 Task: Look for products in the category "Baby Health Care" from Babo Botanicals only.
Action: Mouse moved to (298, 154)
Screenshot: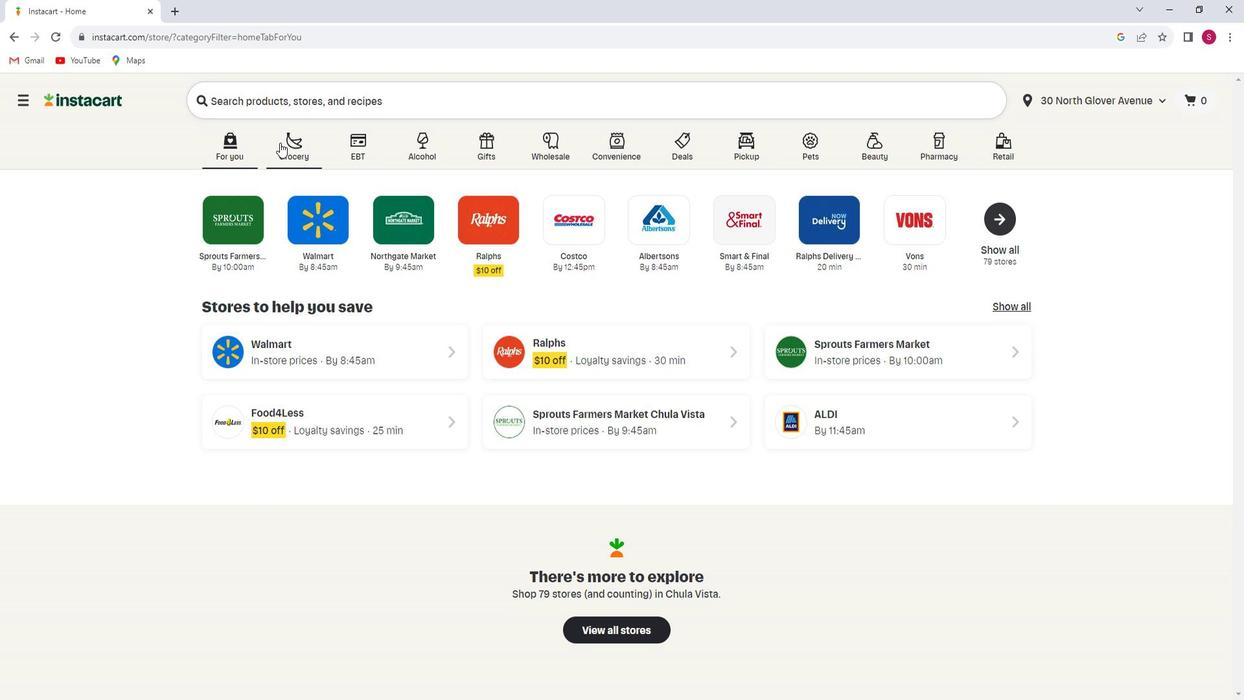 
Action: Mouse pressed left at (298, 154)
Screenshot: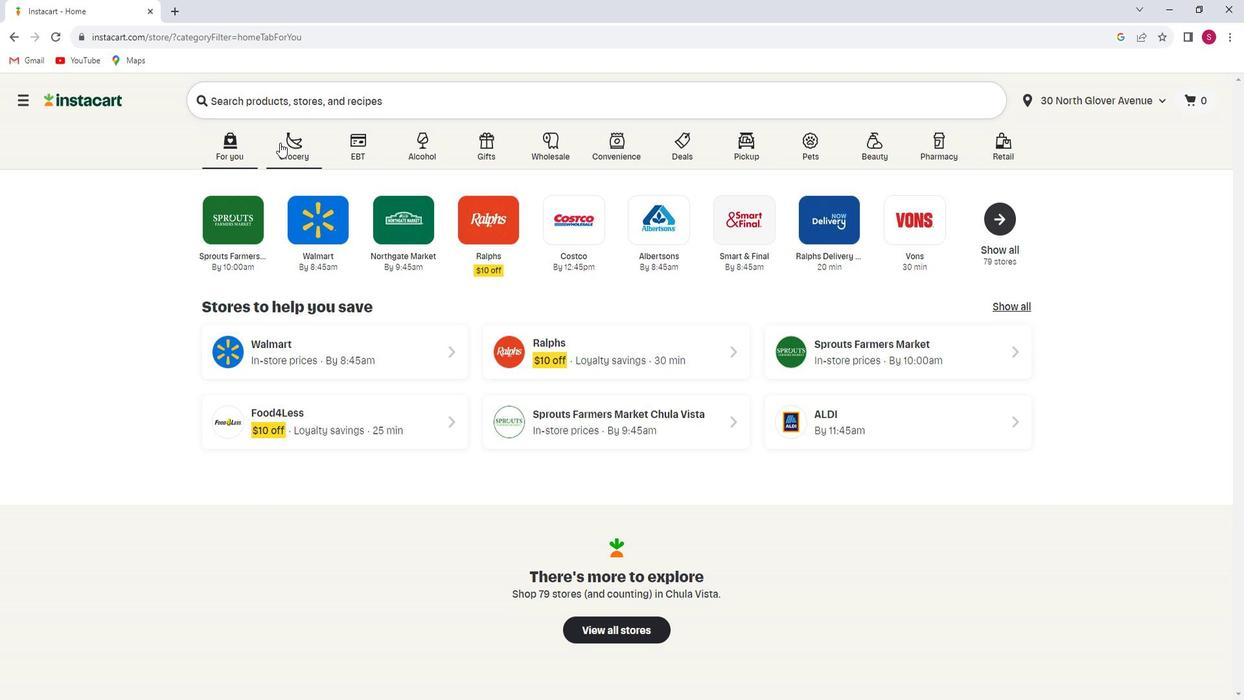 
Action: Mouse moved to (316, 385)
Screenshot: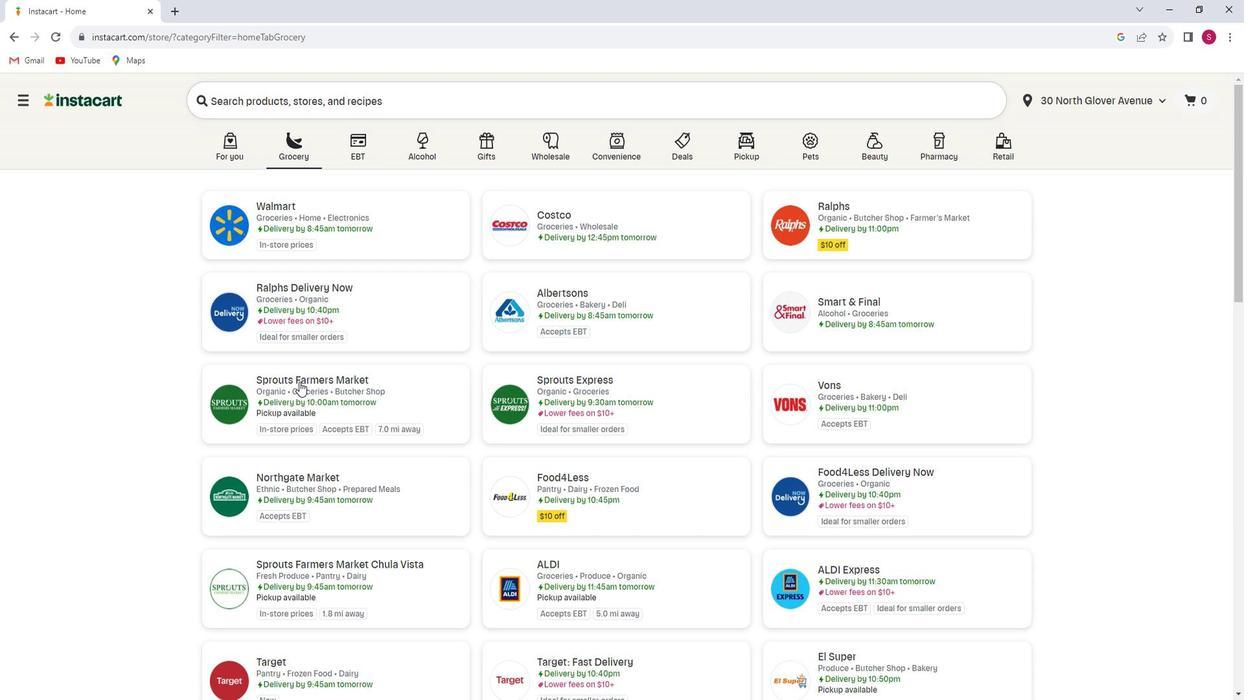 
Action: Mouse pressed left at (316, 385)
Screenshot: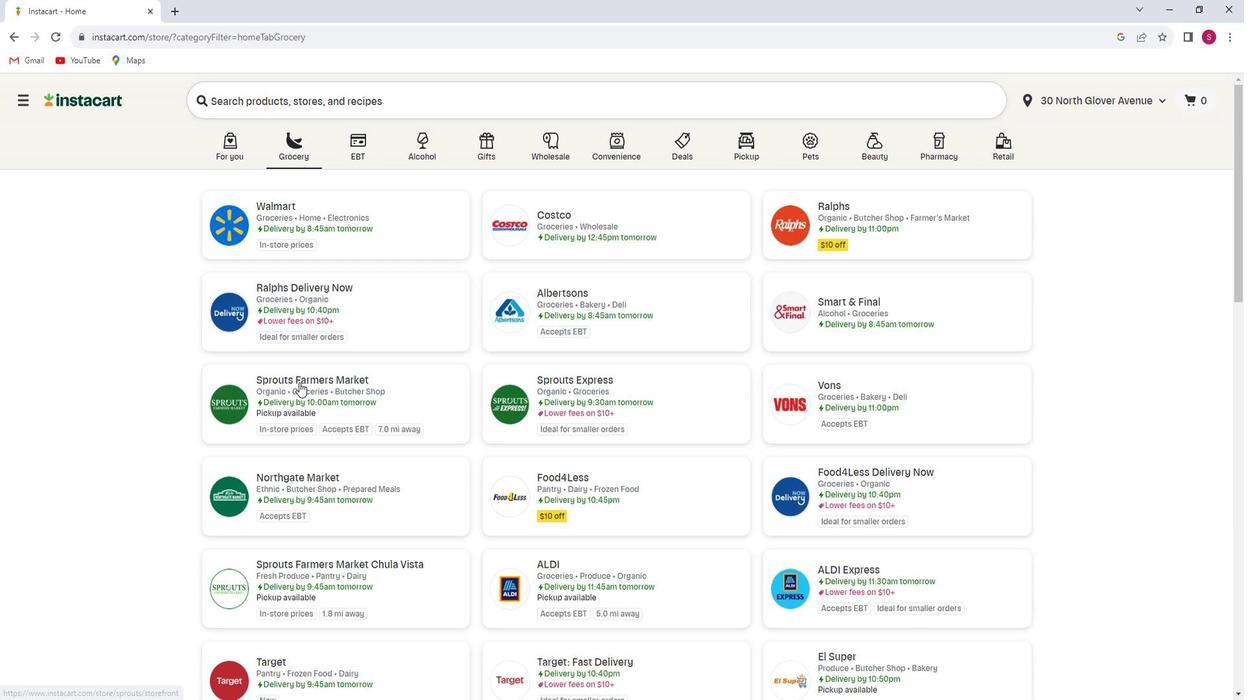 
Action: Mouse moved to (107, 442)
Screenshot: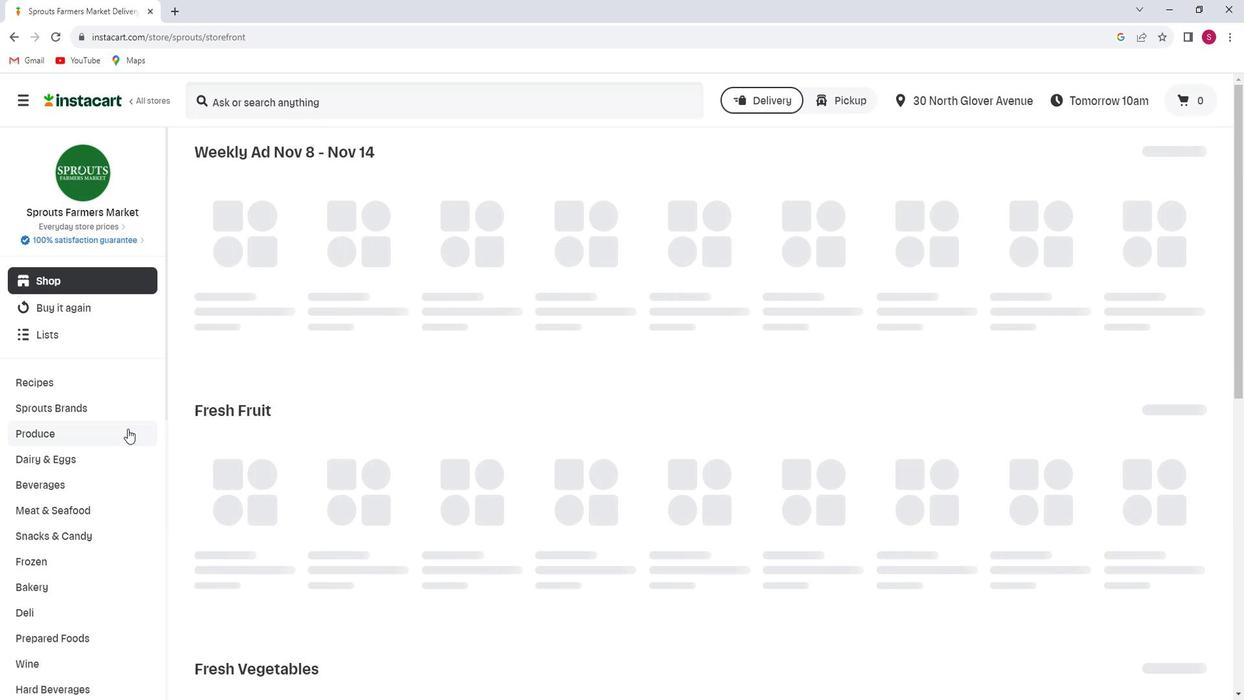 
Action: Mouse scrolled (107, 442) with delta (0, 0)
Screenshot: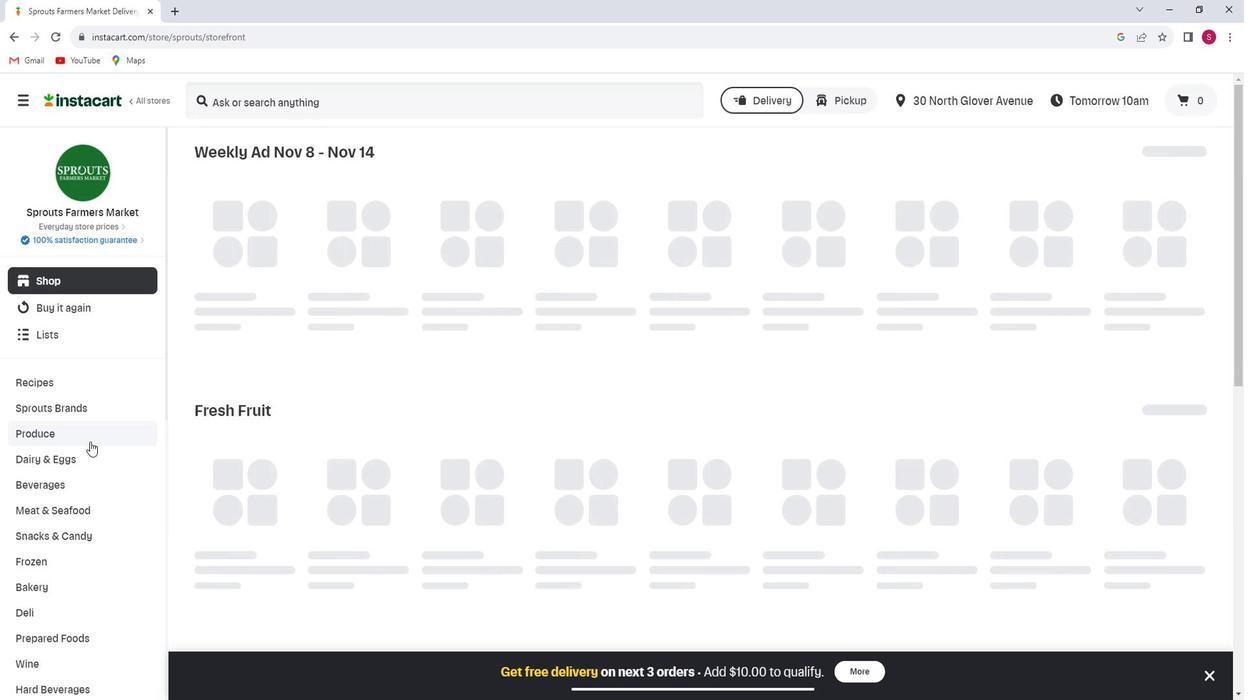
Action: Mouse scrolled (107, 442) with delta (0, 0)
Screenshot: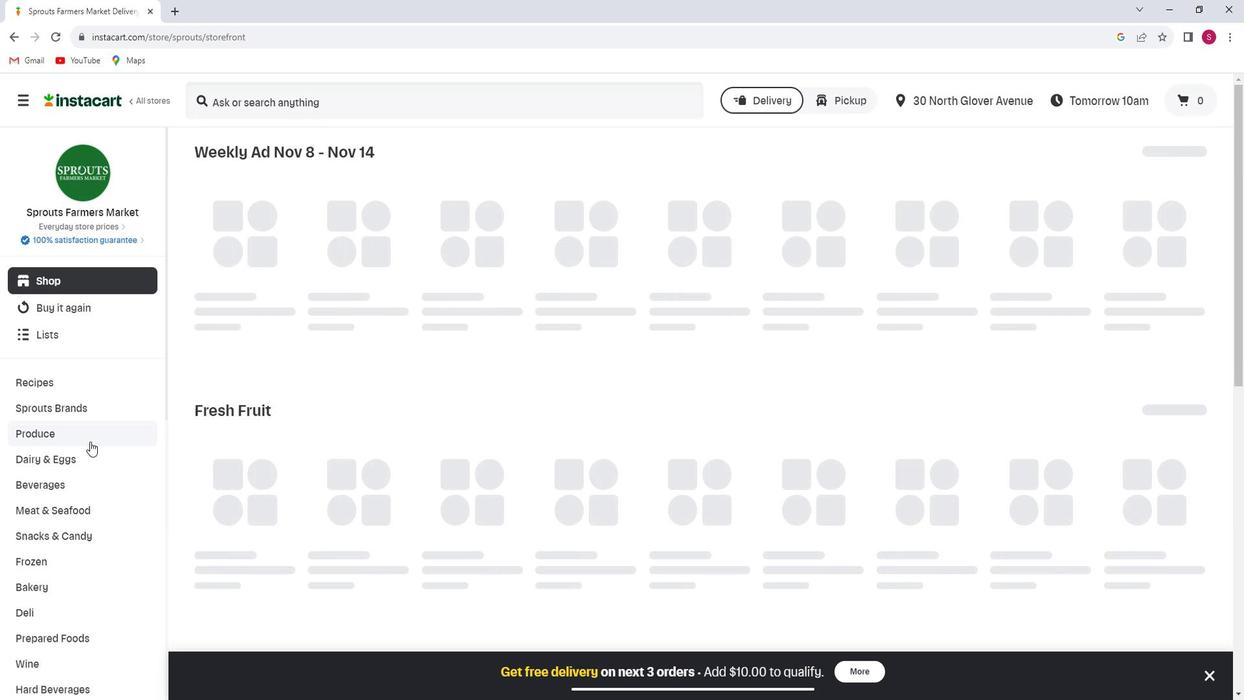
Action: Mouse scrolled (107, 442) with delta (0, 0)
Screenshot: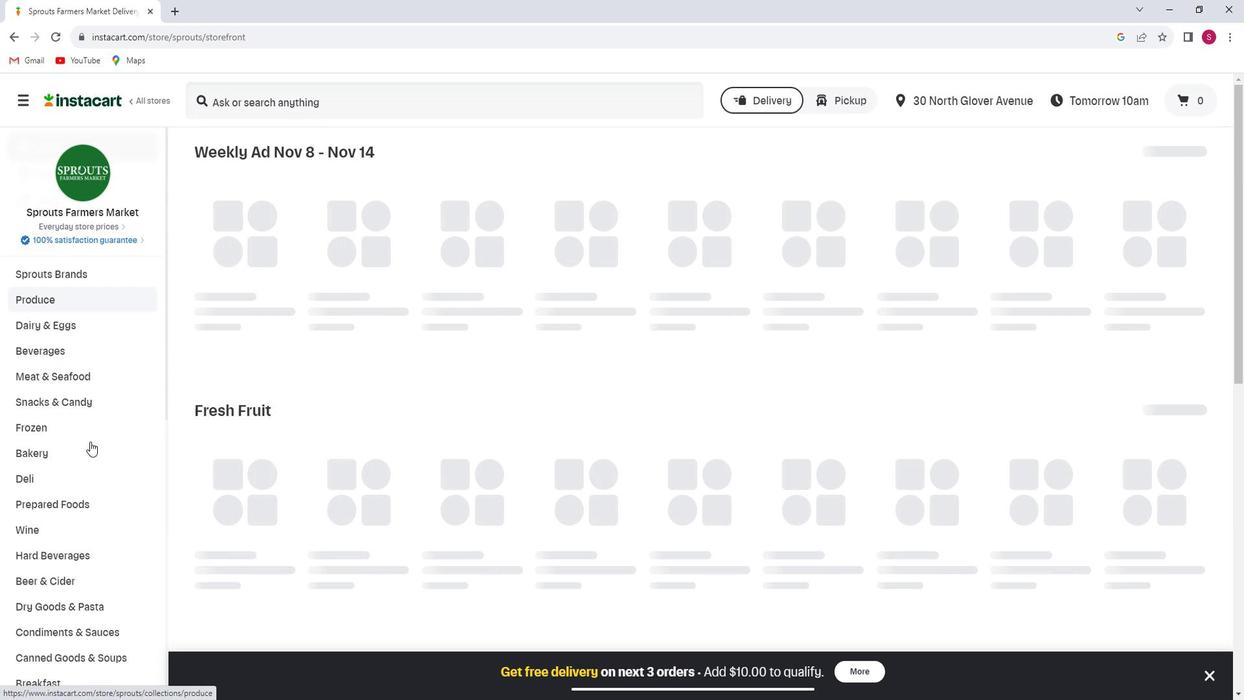 
Action: Mouse scrolled (107, 442) with delta (0, 0)
Screenshot: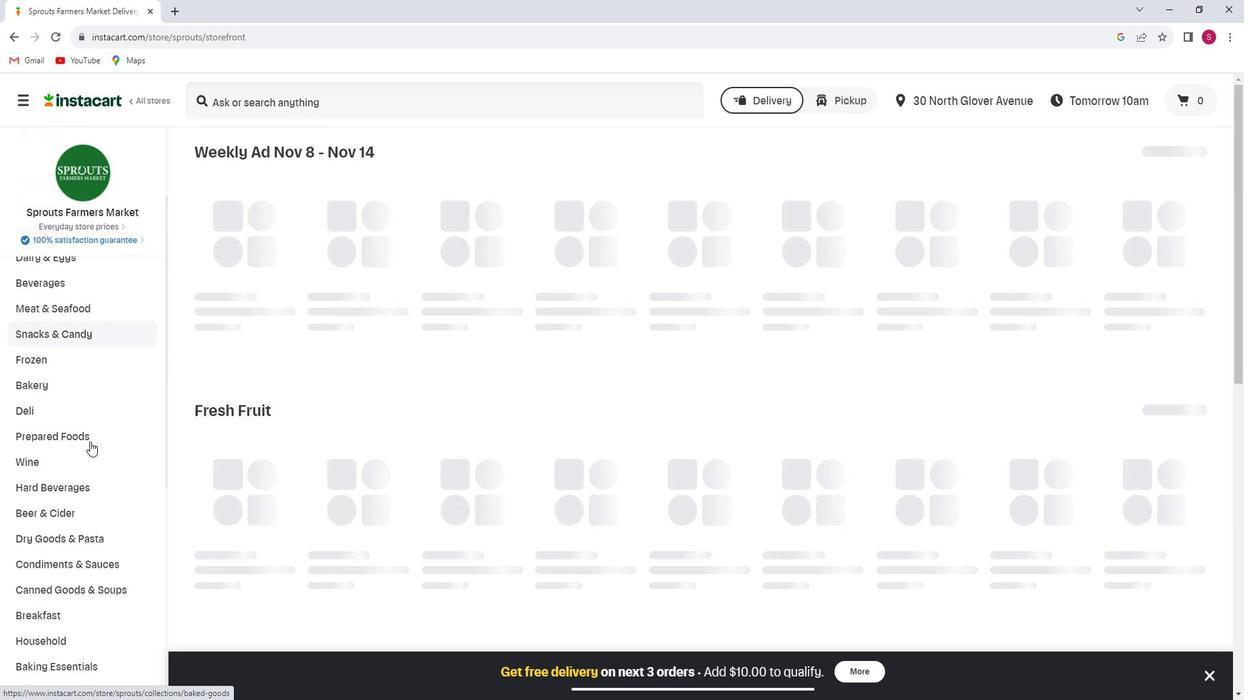 
Action: Mouse scrolled (107, 442) with delta (0, 0)
Screenshot: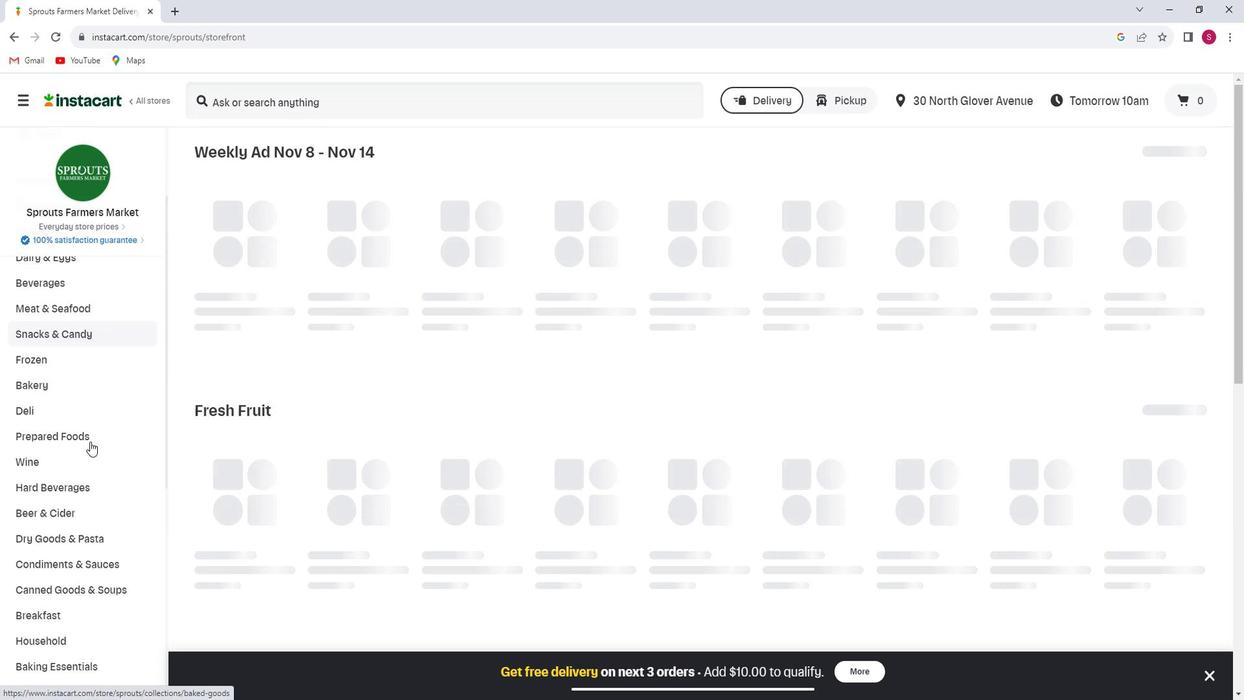 
Action: Mouse scrolled (107, 442) with delta (0, 0)
Screenshot: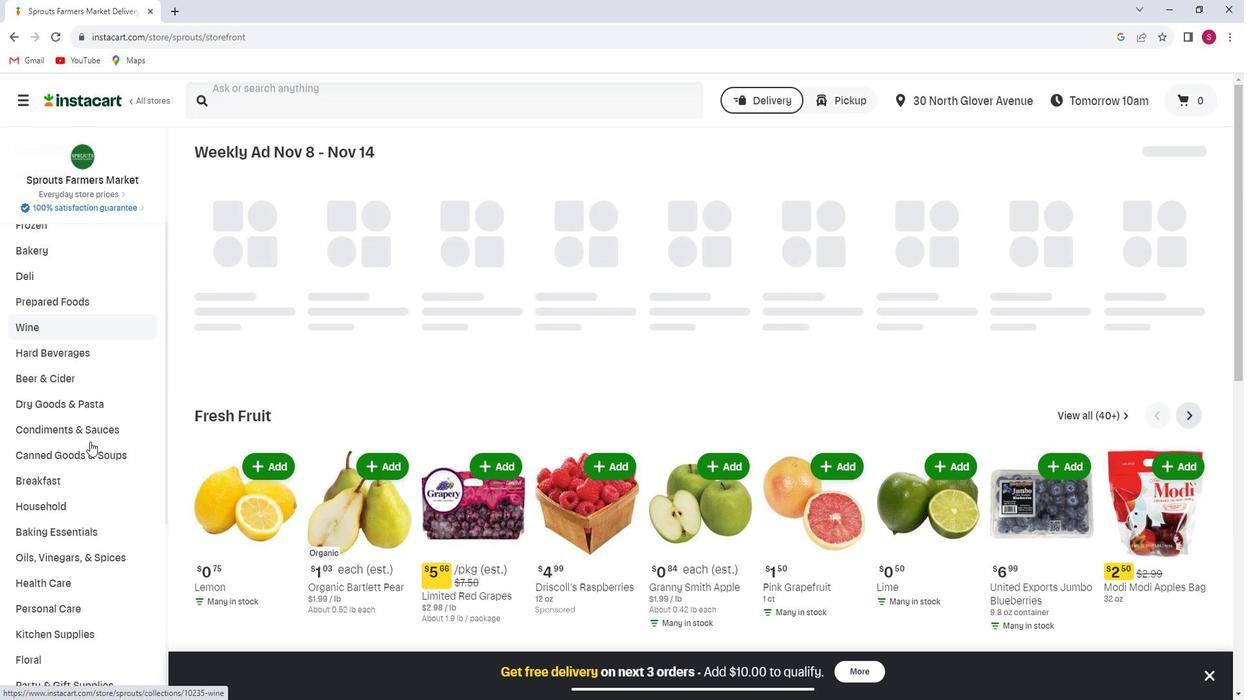 
Action: Mouse scrolled (107, 442) with delta (0, 0)
Screenshot: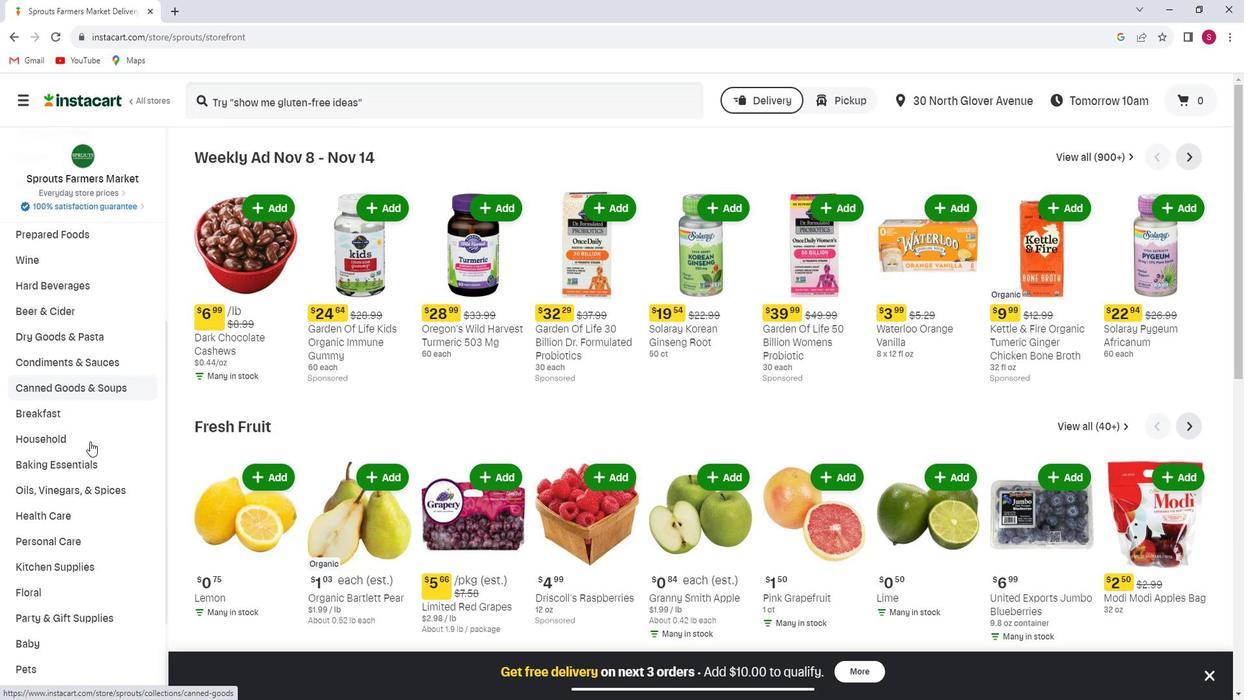 
Action: Mouse scrolled (107, 442) with delta (0, 0)
Screenshot: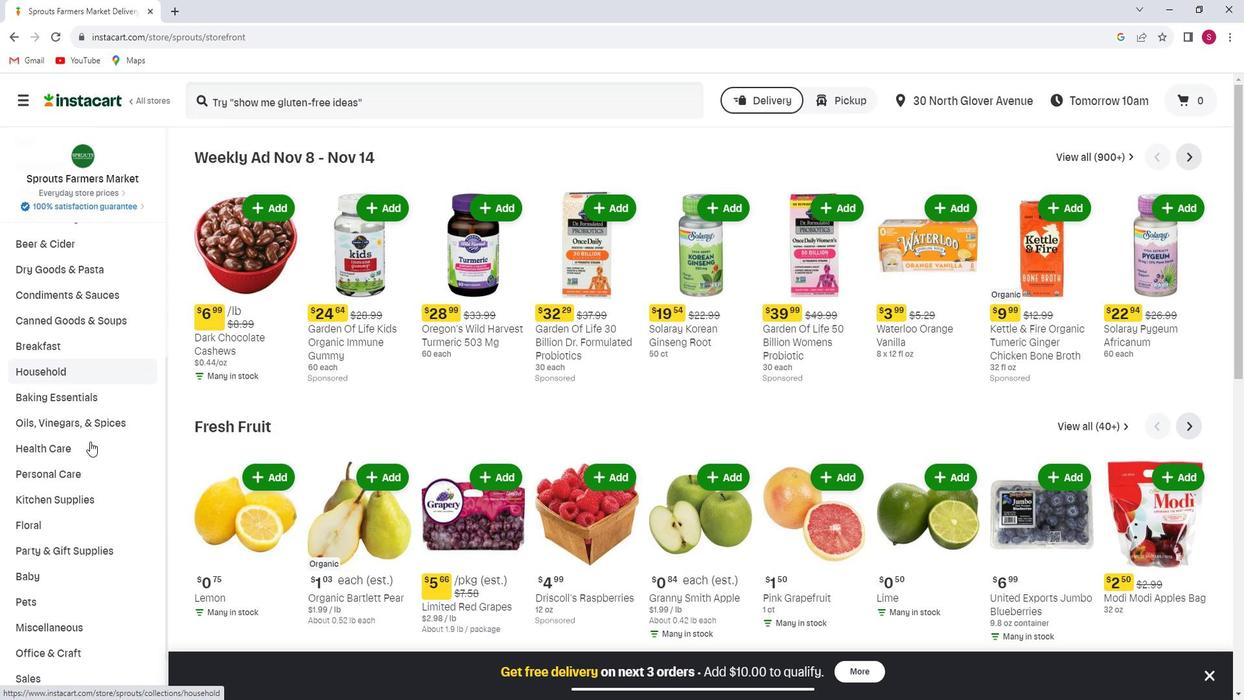
Action: Mouse moved to (103, 449)
Screenshot: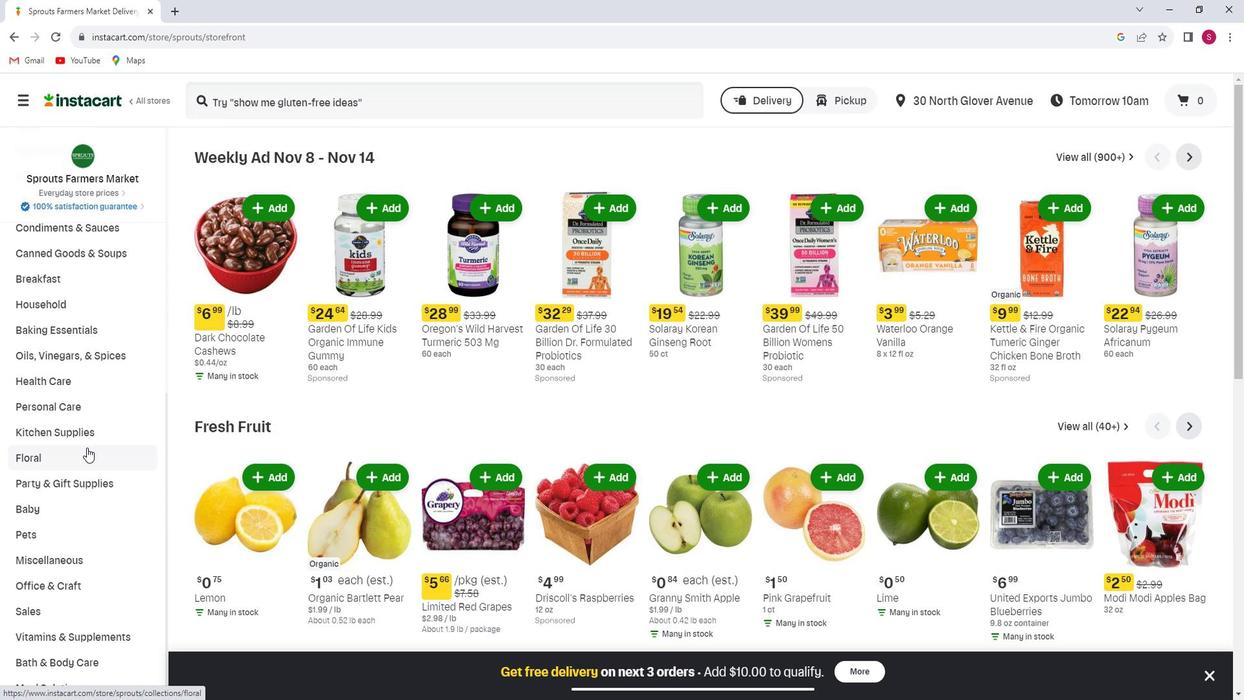 
Action: Mouse scrolled (103, 449) with delta (0, 0)
Screenshot: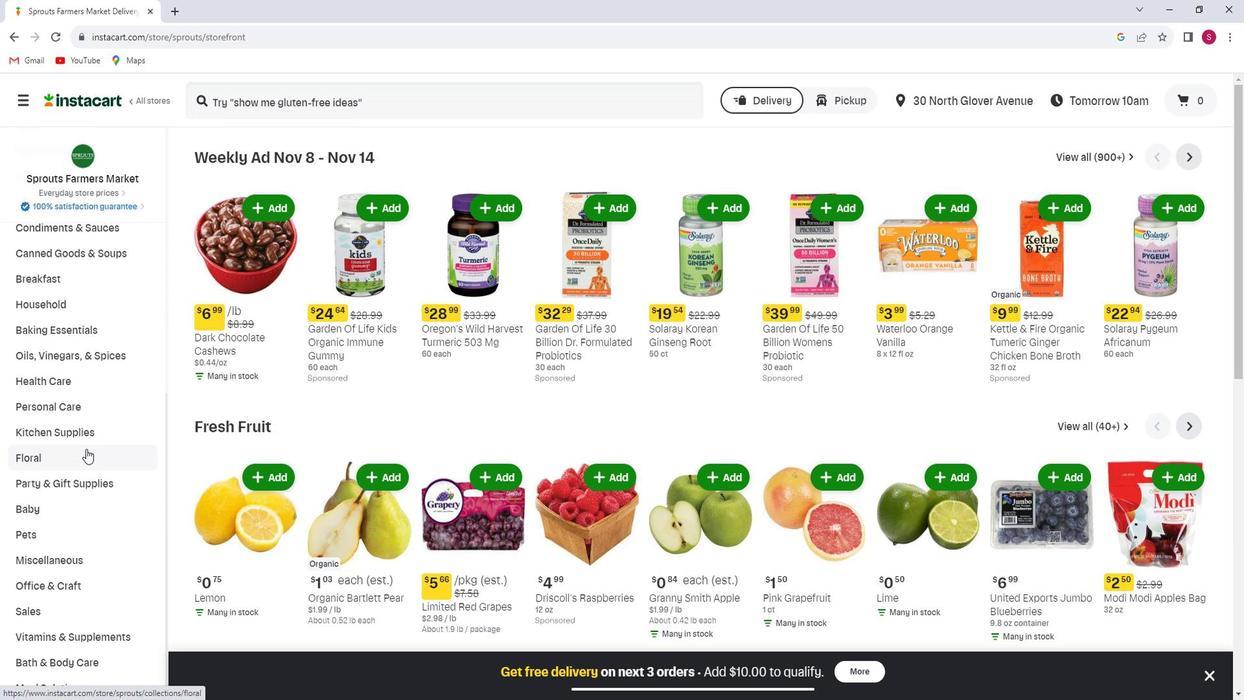 
Action: Mouse moved to (79, 493)
Screenshot: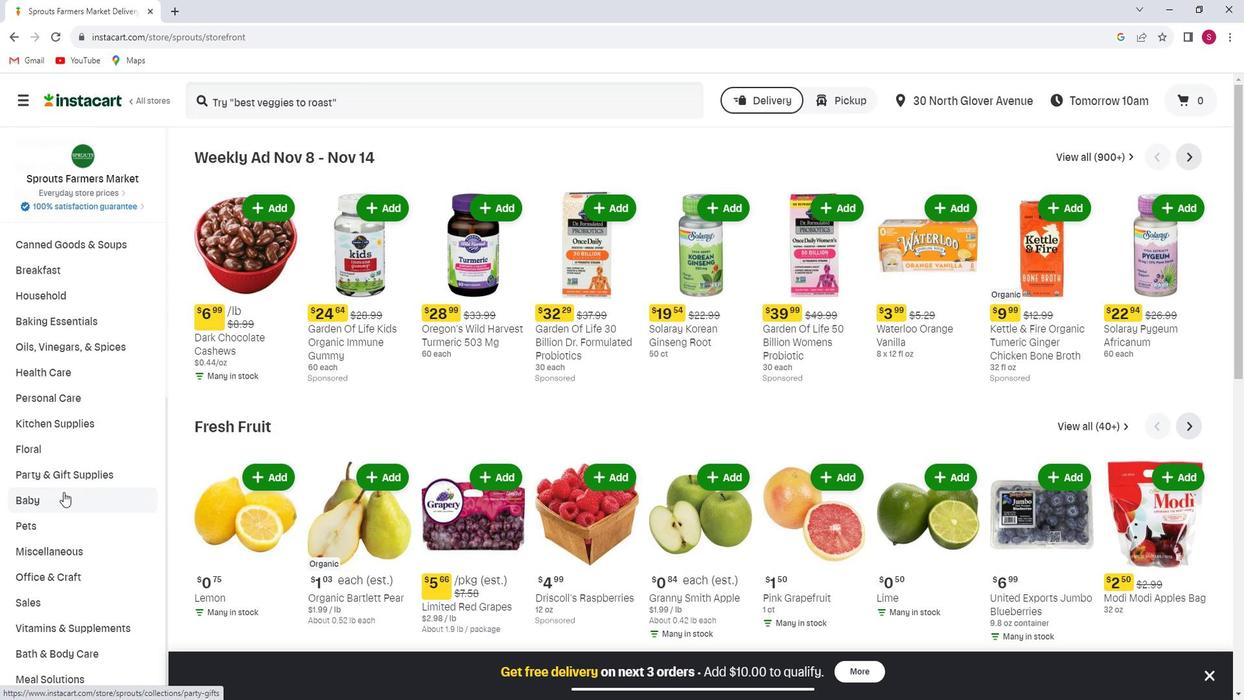 
Action: Mouse pressed left at (79, 493)
Screenshot: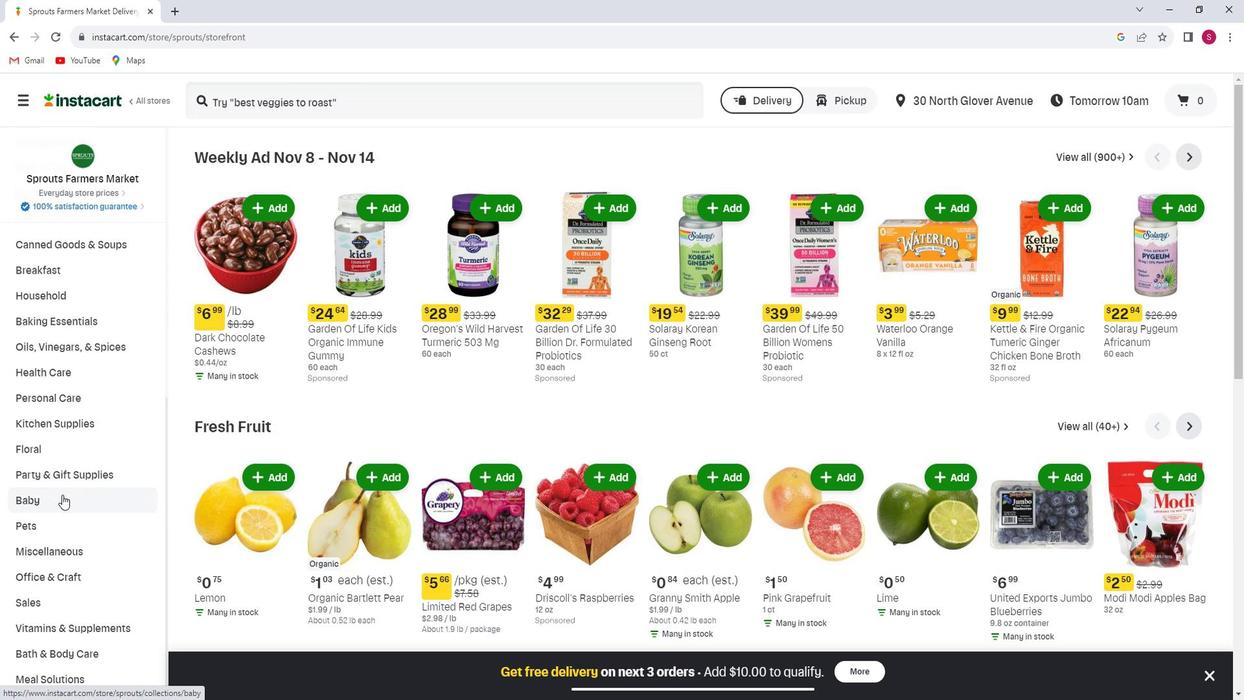 
Action: Mouse moved to (82, 523)
Screenshot: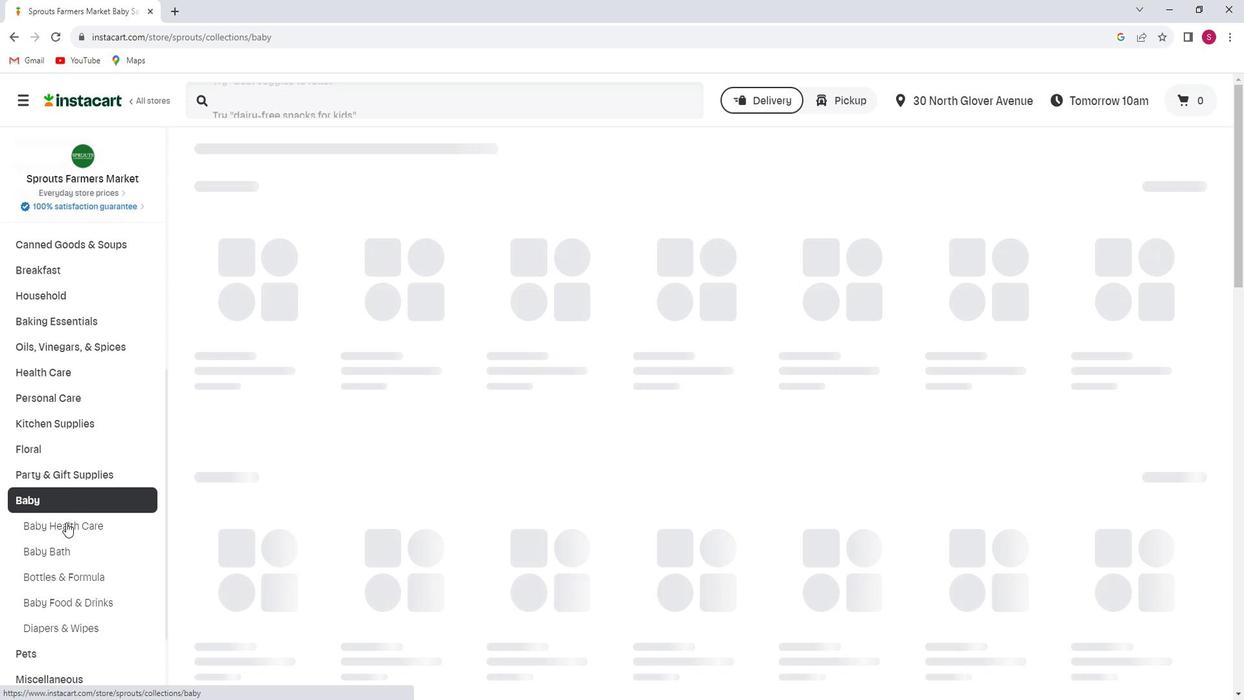
Action: Mouse pressed left at (82, 523)
Screenshot: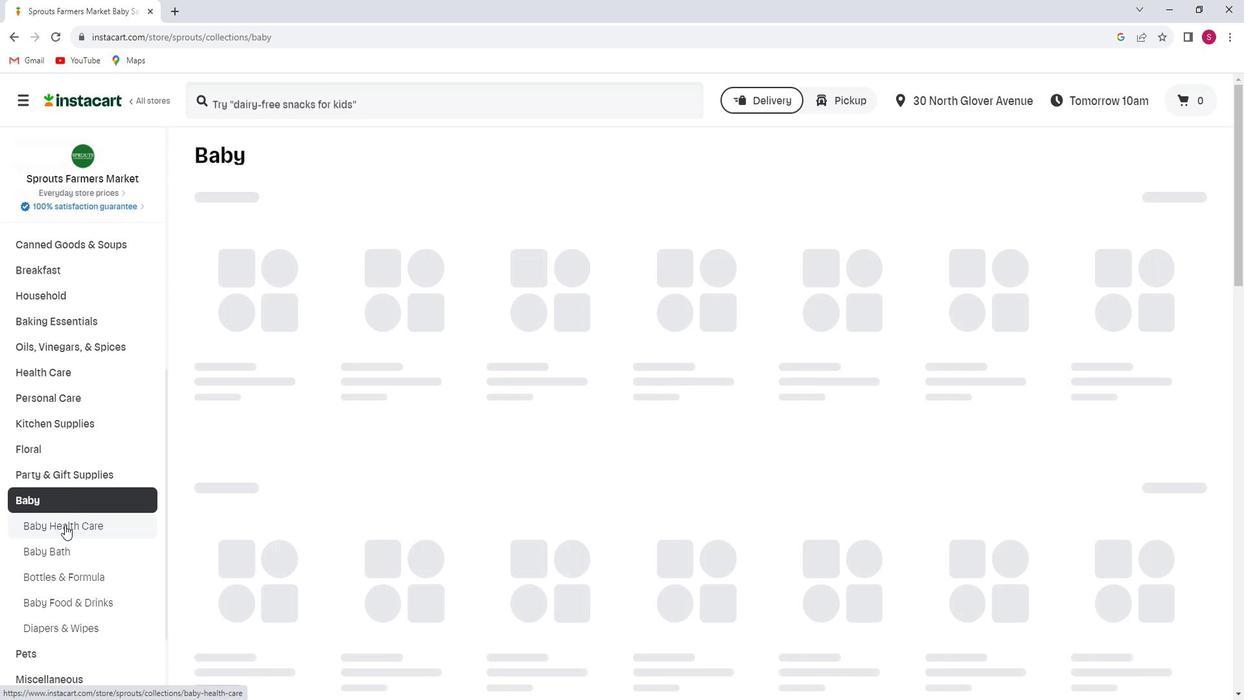 
Action: Mouse moved to (324, 266)
Screenshot: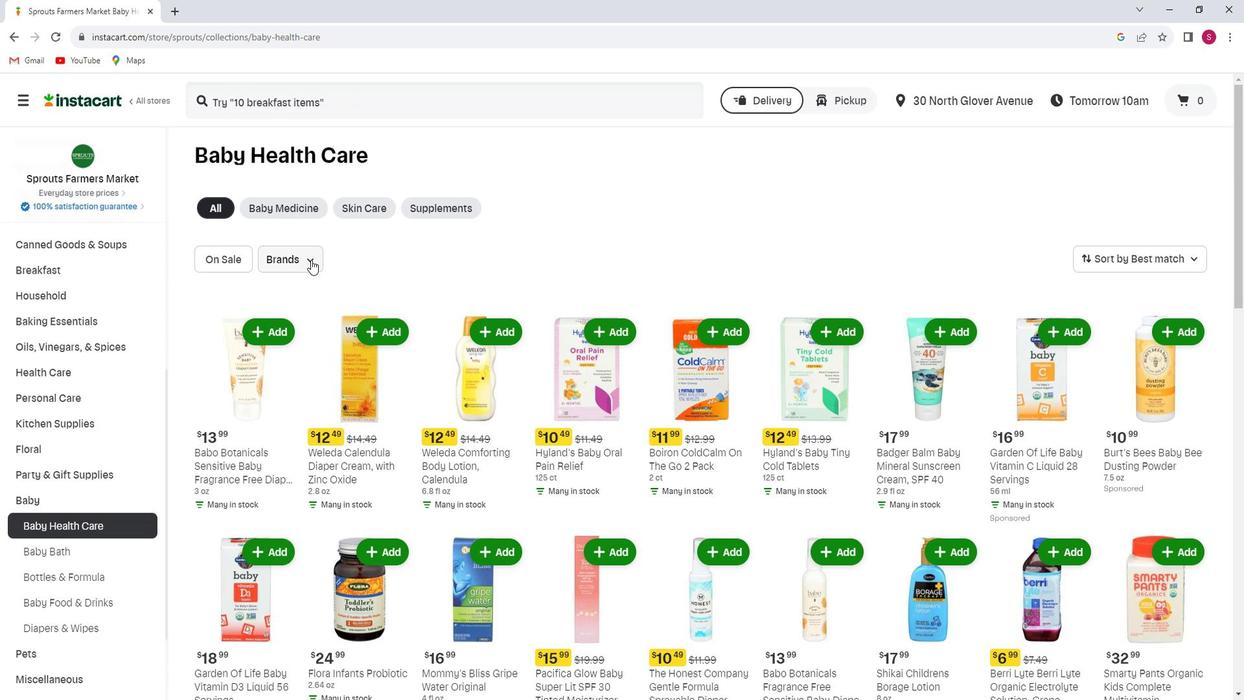 
Action: Mouse pressed left at (324, 266)
Screenshot: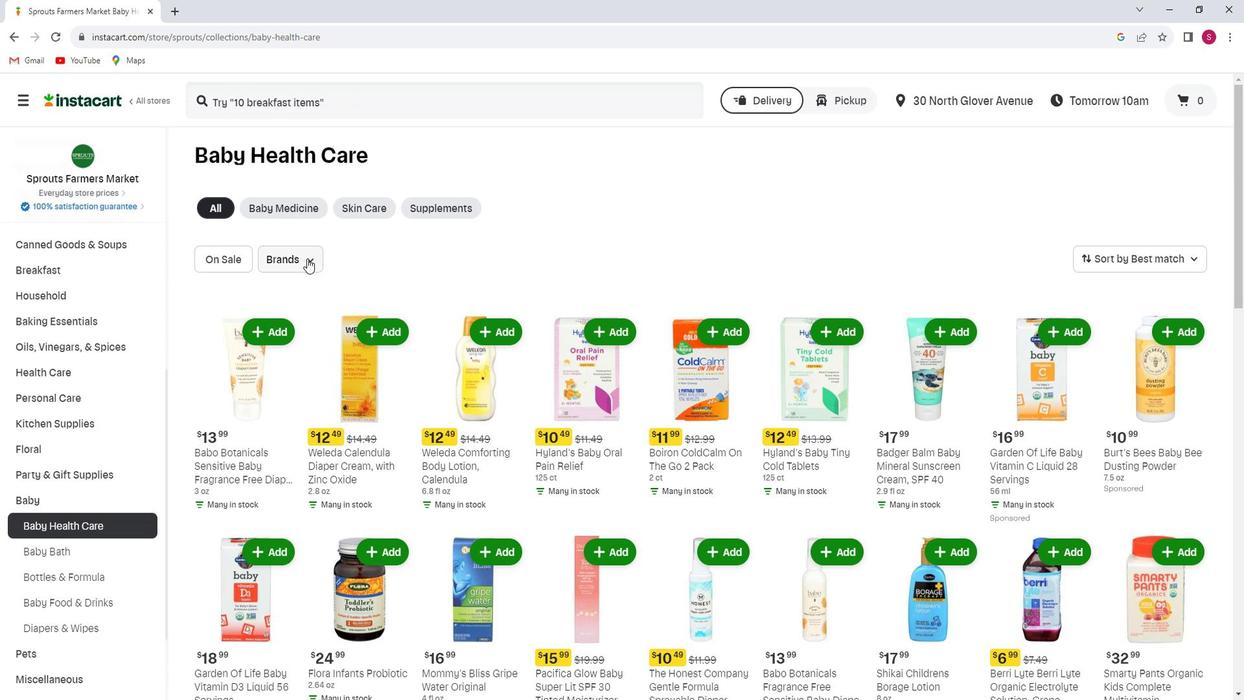 
Action: Mouse moved to (294, 373)
Screenshot: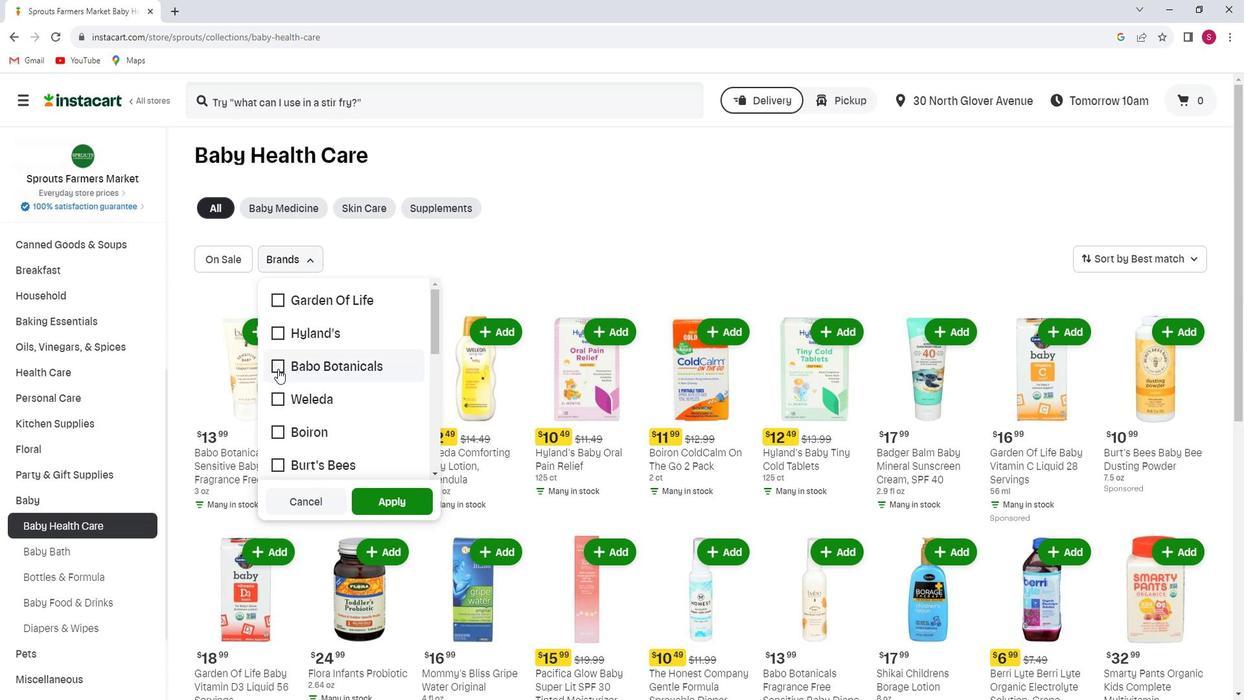 
Action: Mouse pressed left at (294, 373)
Screenshot: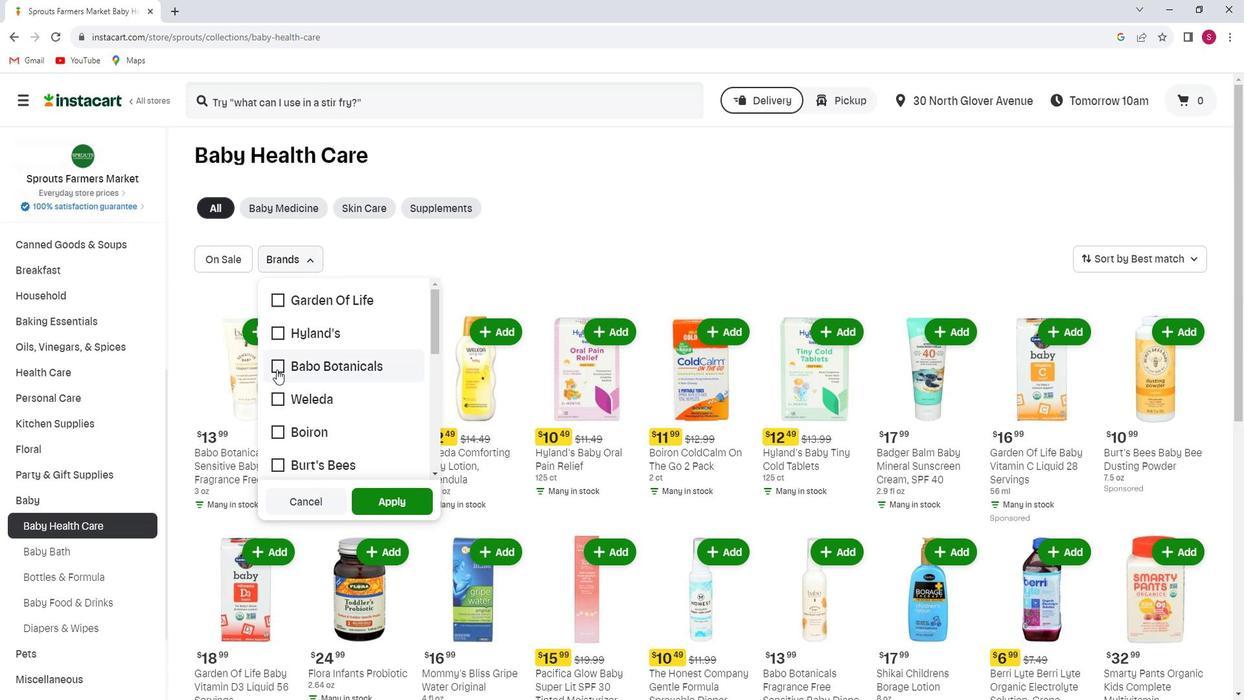 
Action: Mouse moved to (398, 501)
Screenshot: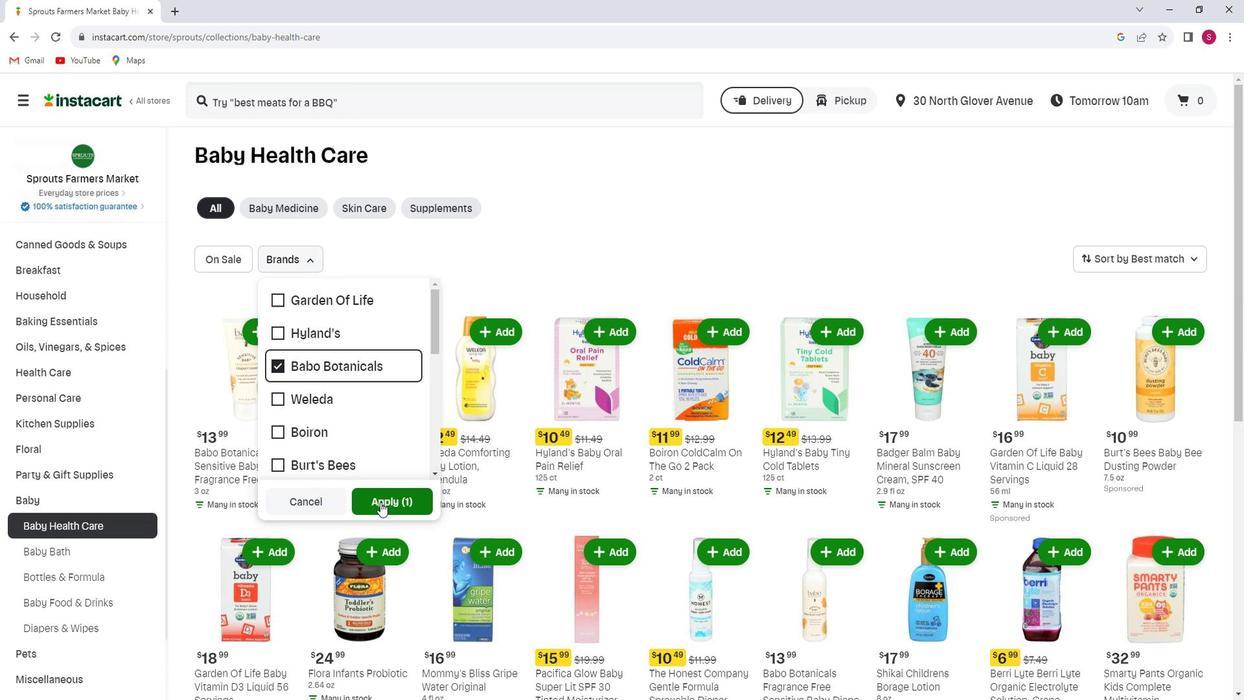 
Action: Mouse pressed left at (398, 501)
Screenshot: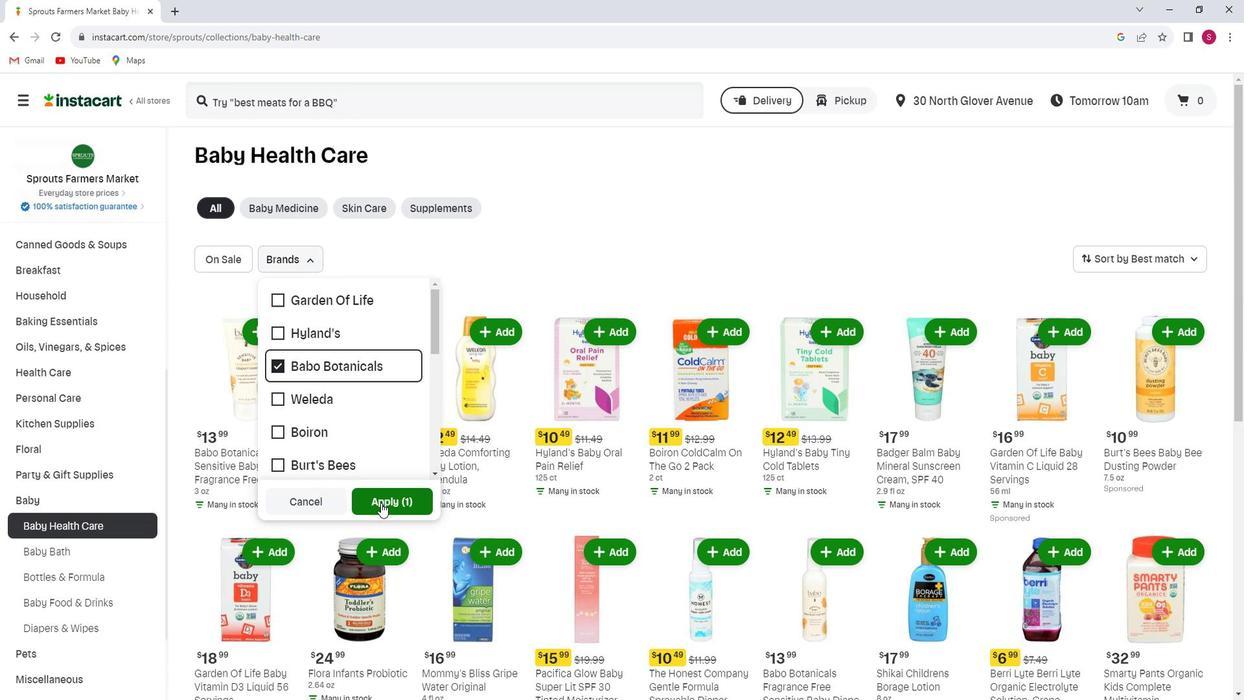 
Action: Mouse moved to (394, 492)
Screenshot: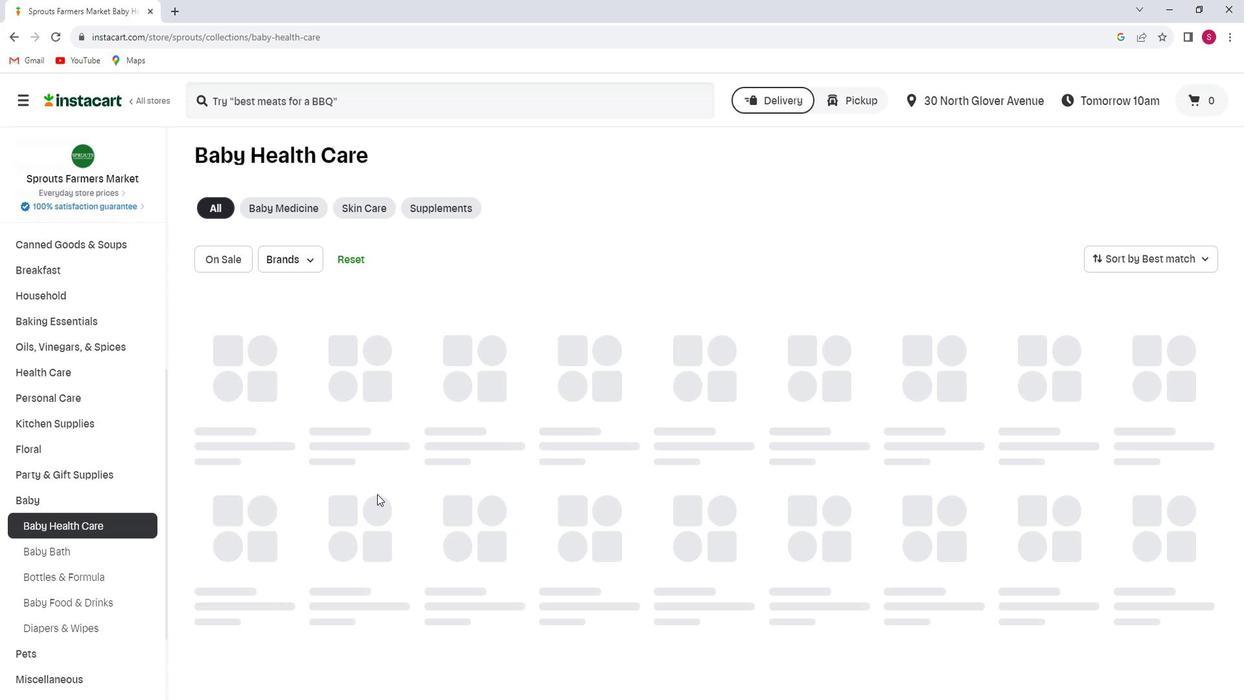 
